 Task: Add a dependency to the task Fix issue causing slow database queries on high traffic pages , the existing task  Improve code commenting for better readability in the project TrainForge.
Action: Mouse moved to (83, 468)
Screenshot: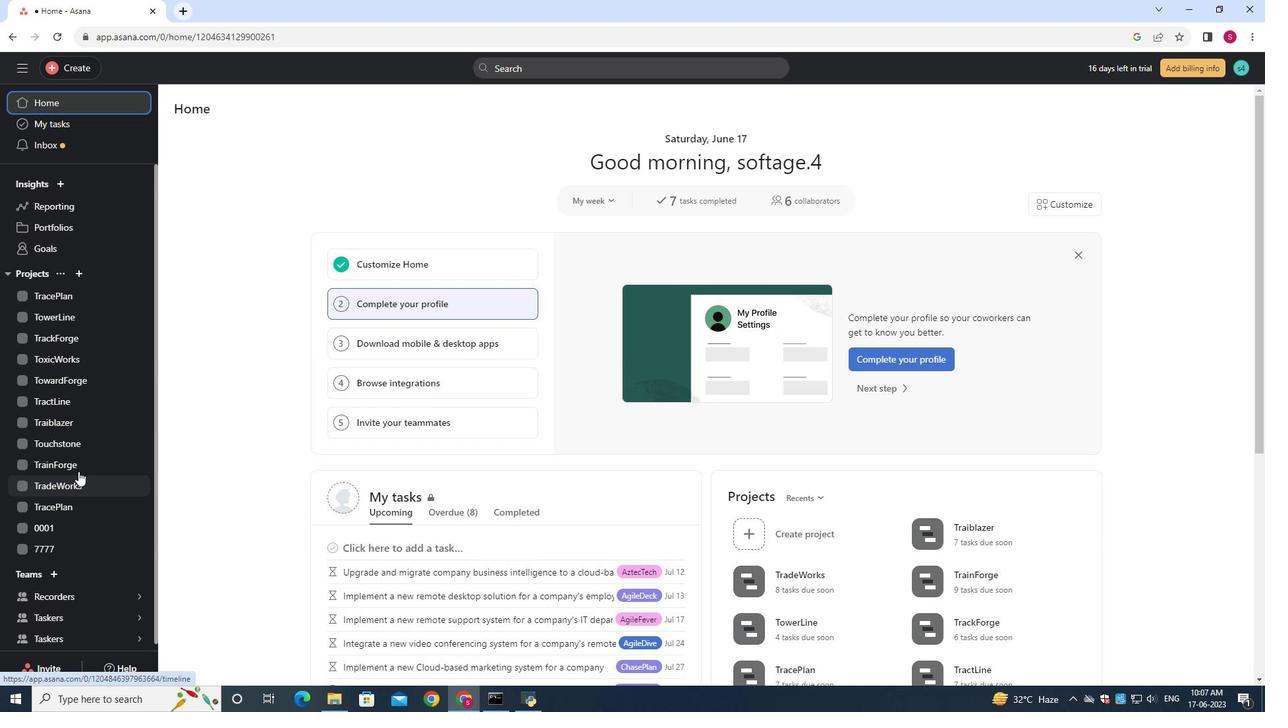 
Action: Mouse pressed left at (83, 468)
Screenshot: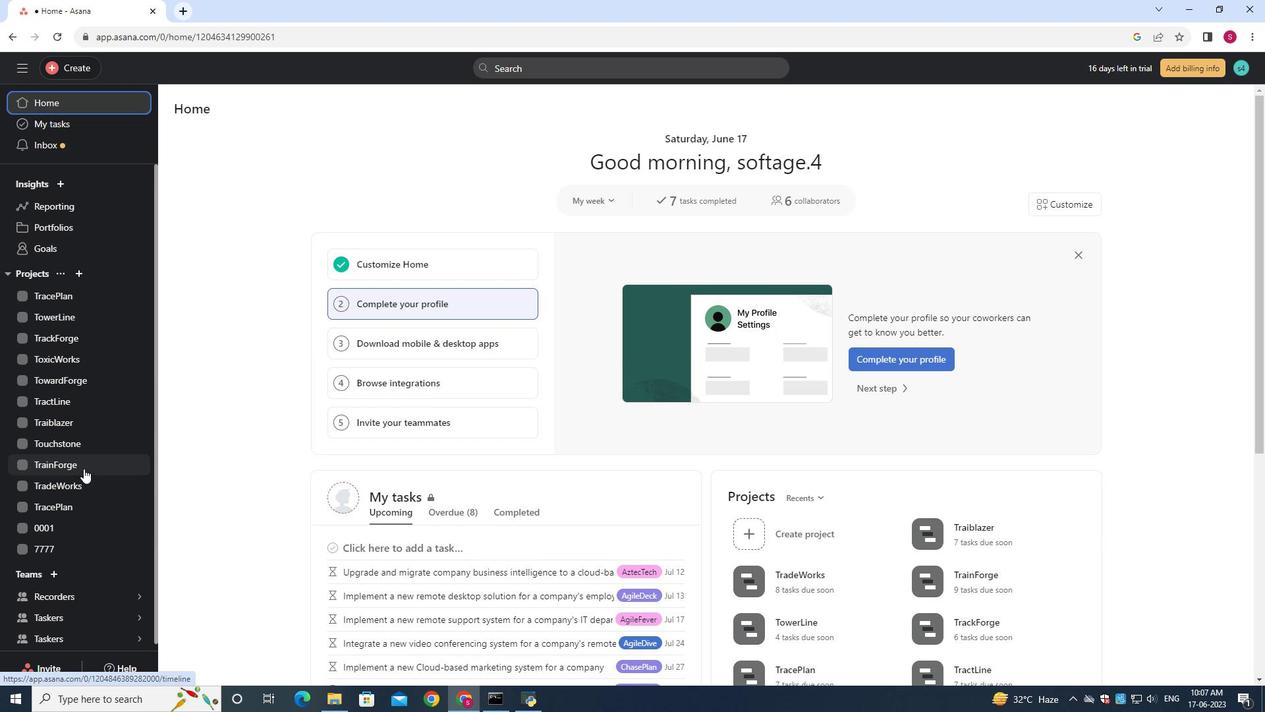
Action: Mouse moved to (524, 315)
Screenshot: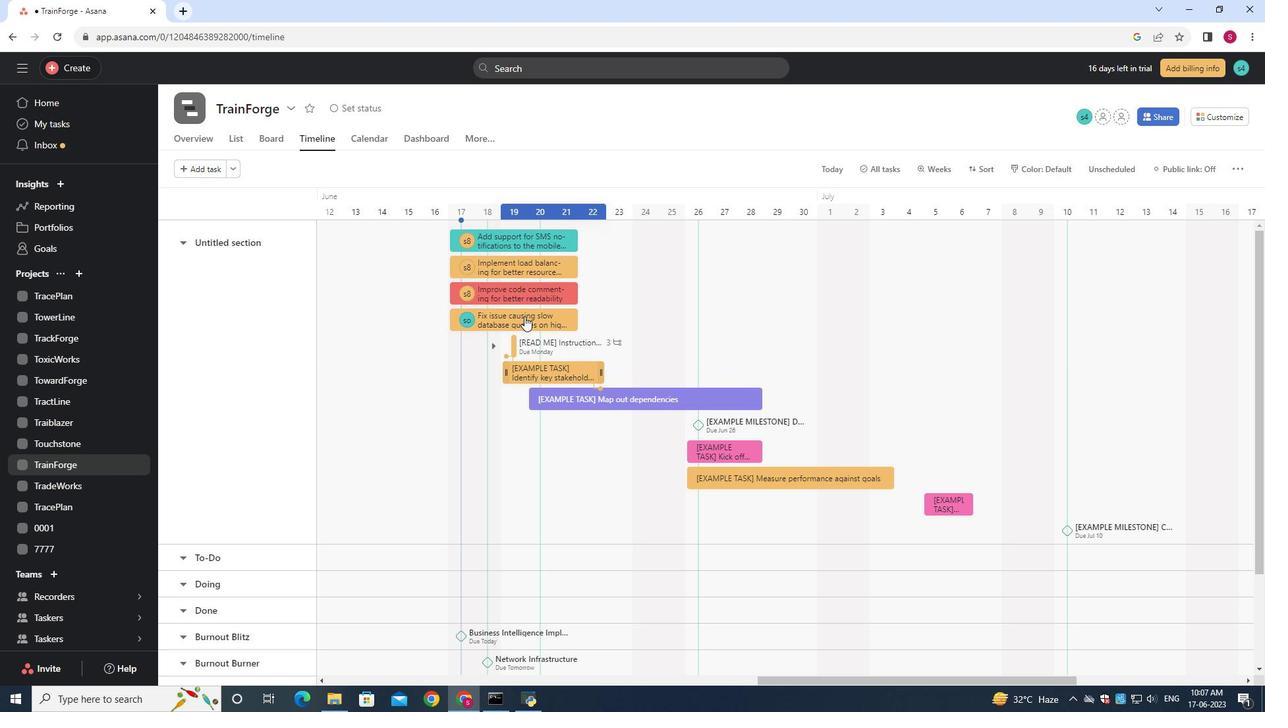 
Action: Mouse pressed left at (524, 315)
Screenshot: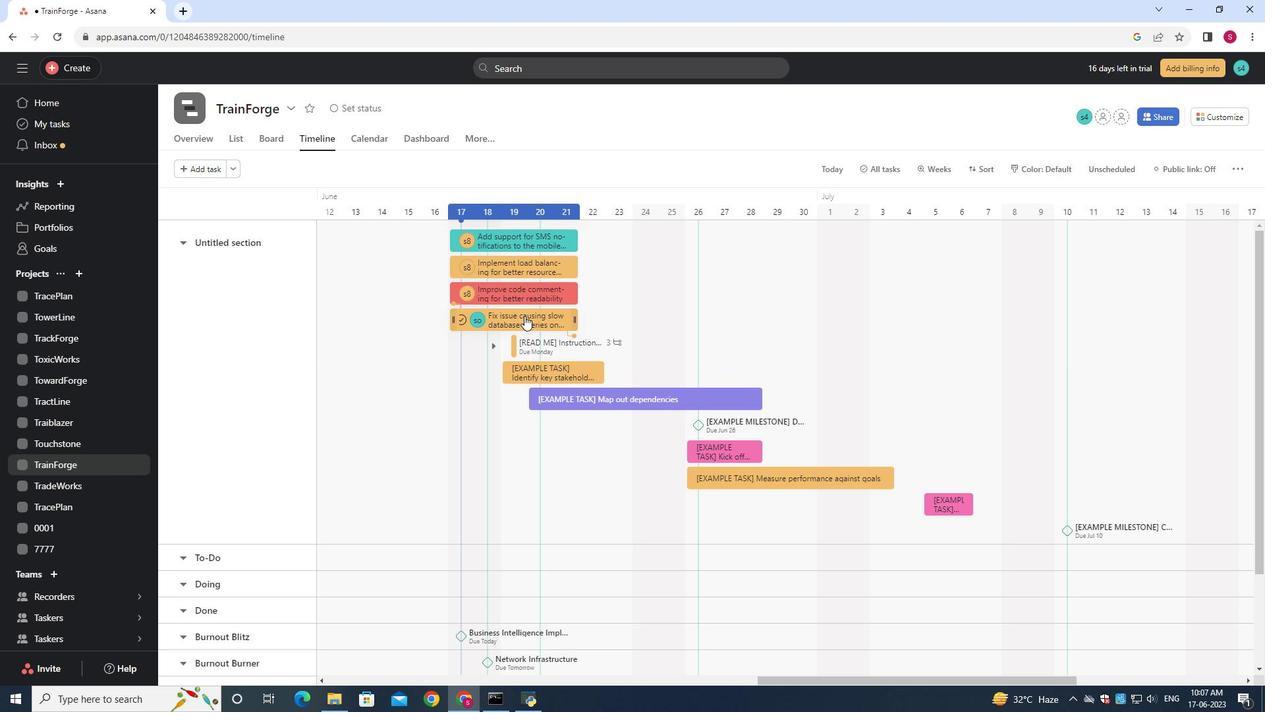 
Action: Mouse moved to (934, 359)
Screenshot: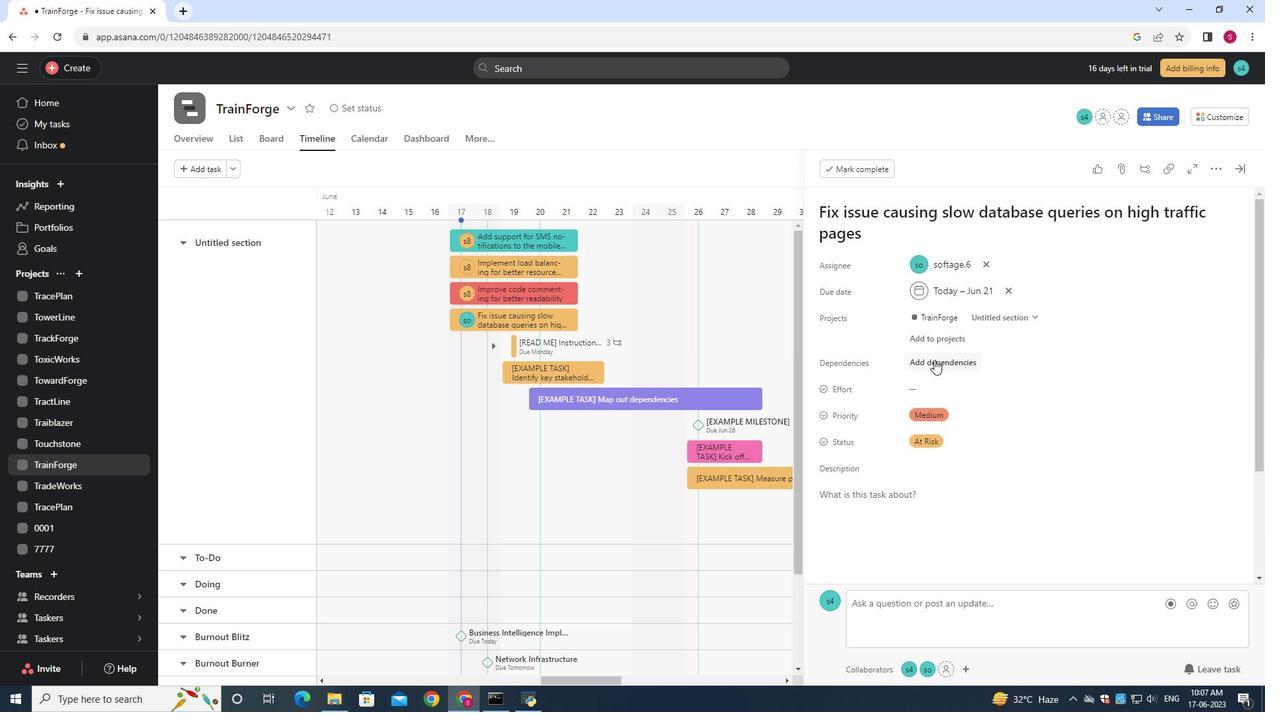 
Action: Mouse pressed left at (934, 359)
Screenshot: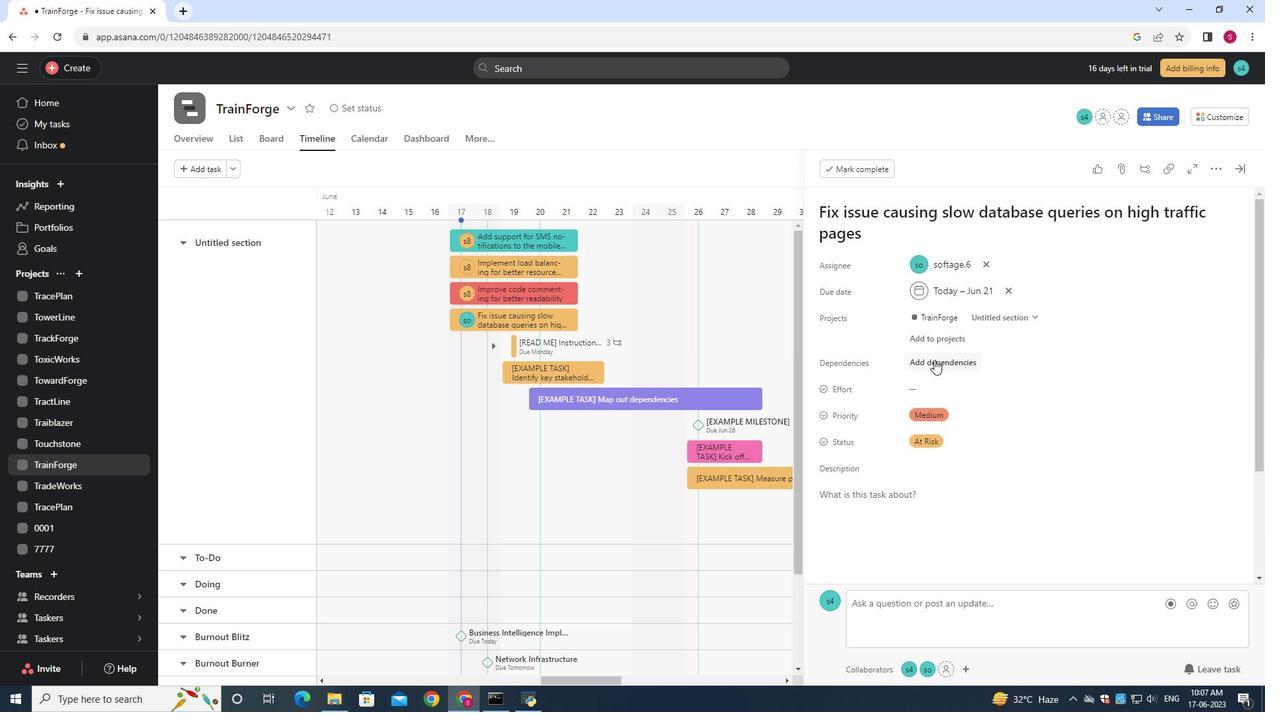 
Action: Mouse moved to (1157, 417)
Screenshot: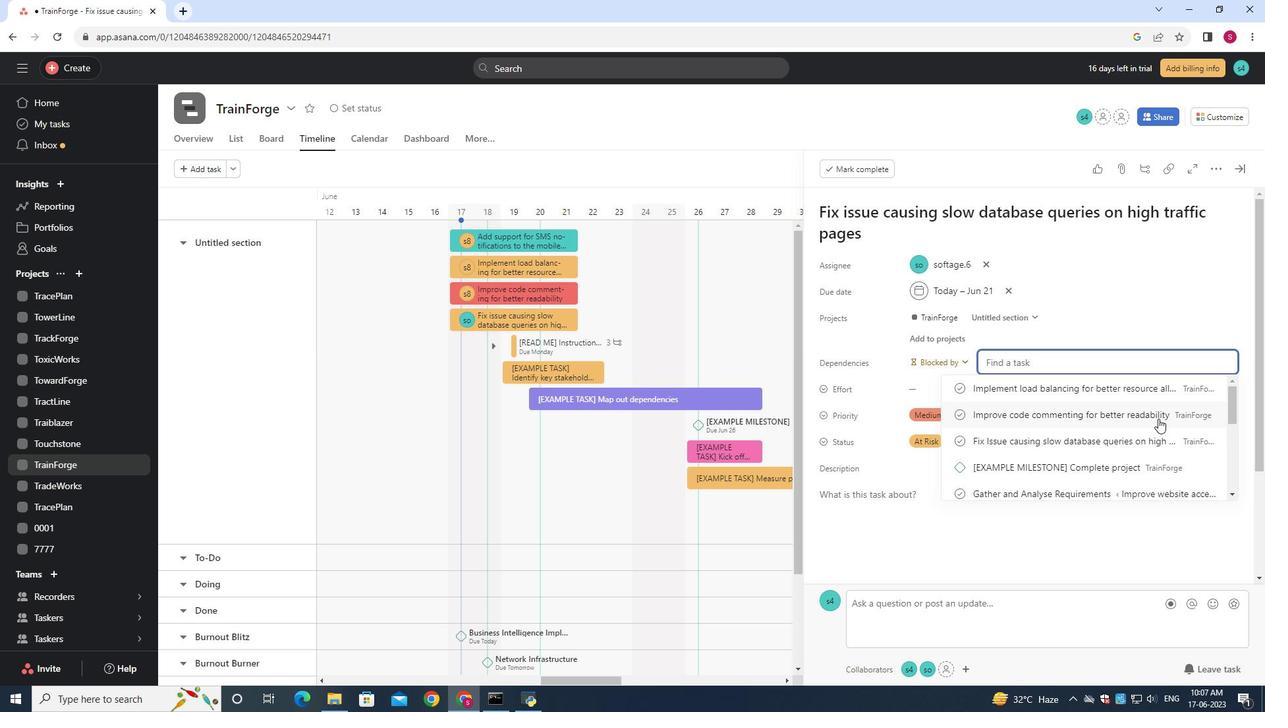 
Action: Mouse pressed left at (1157, 417)
Screenshot: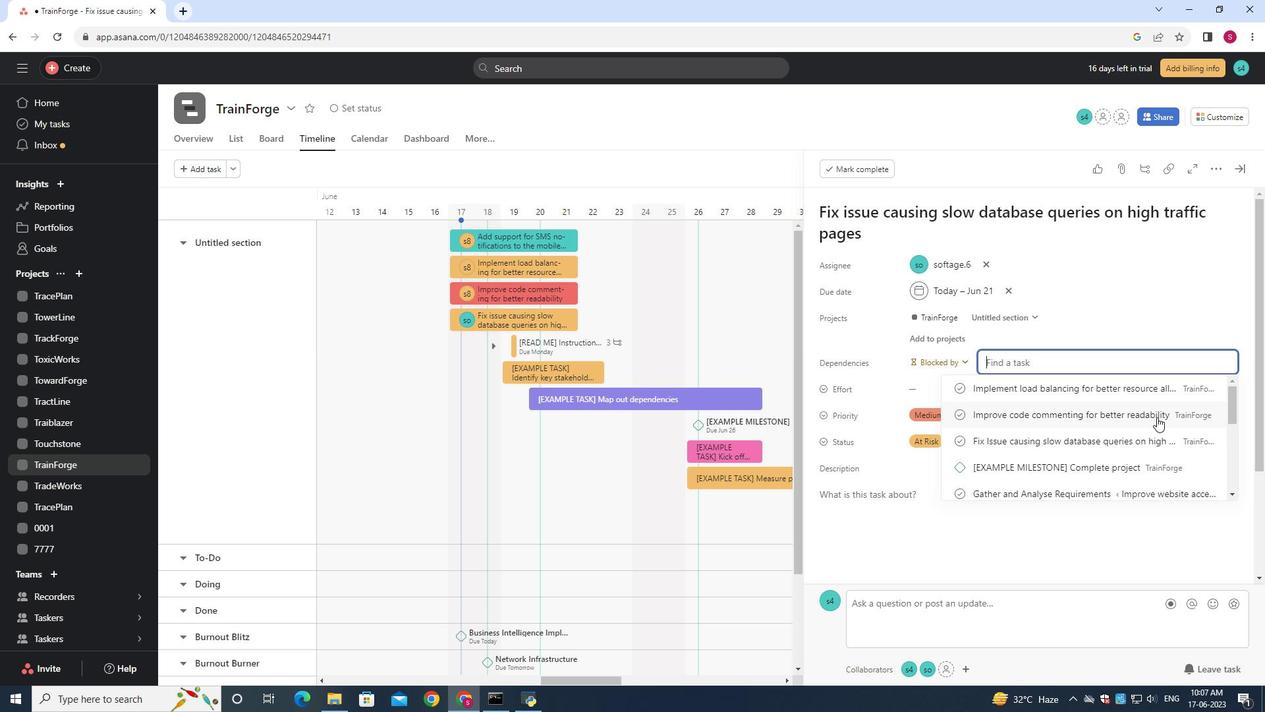 
Action: Mouse moved to (1121, 414)
Screenshot: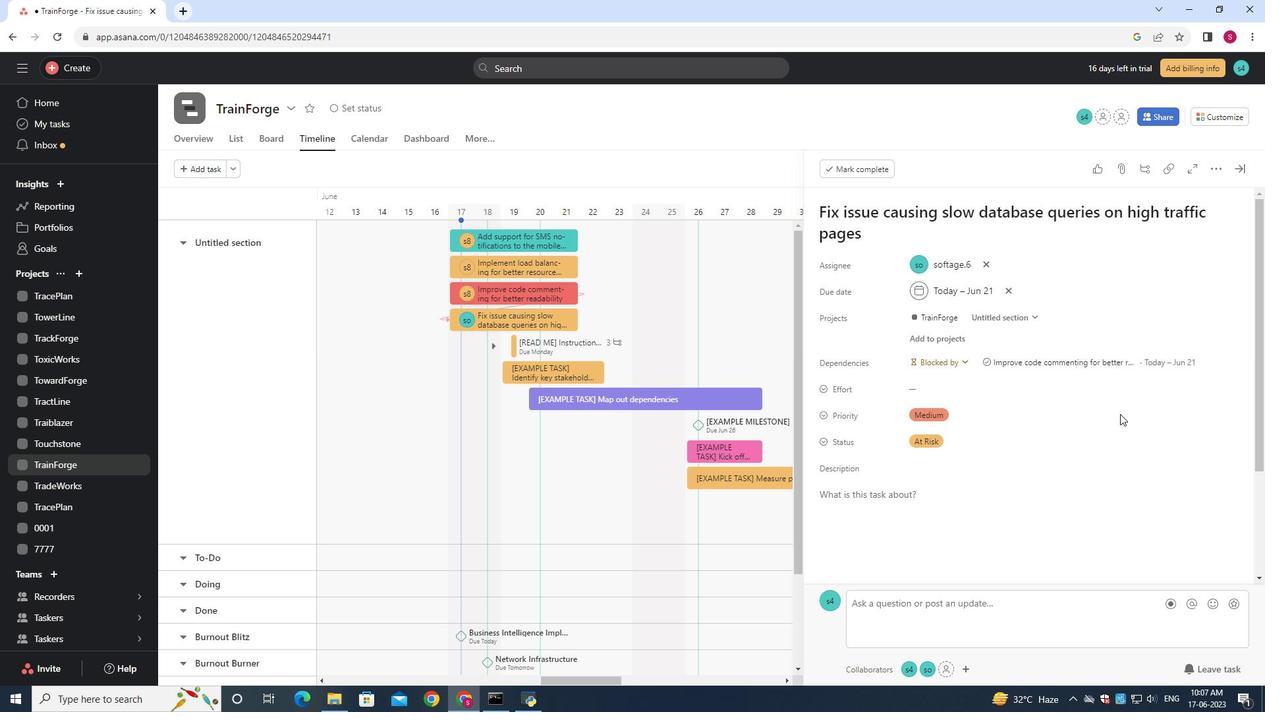 
